 Task: Add Sprouts Blackened Seasoned Chicken Breast to the cart.
Action: Mouse moved to (15, 116)
Screenshot: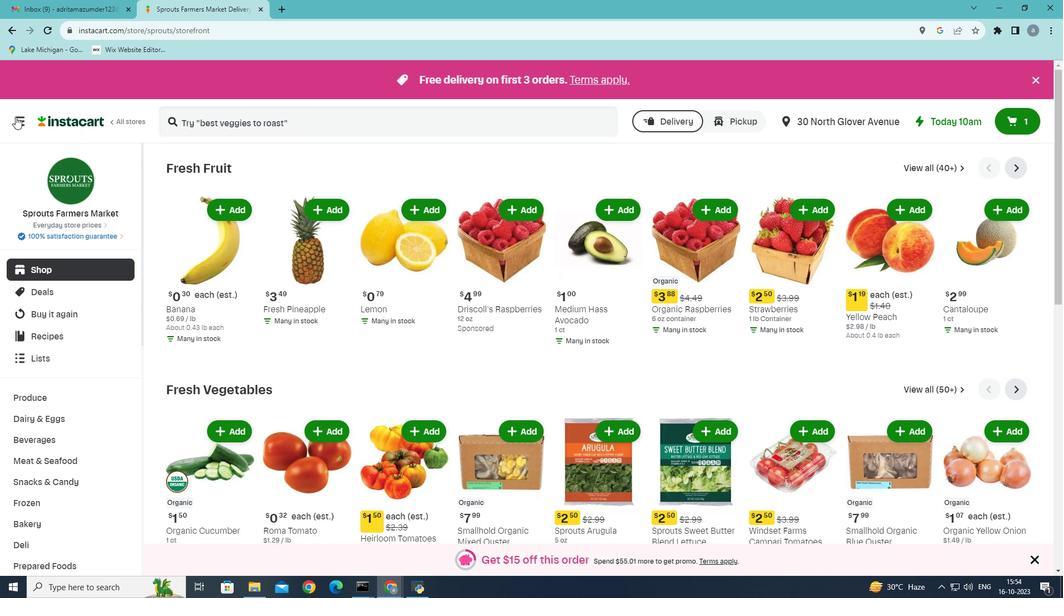 
Action: Mouse pressed left at (15, 116)
Screenshot: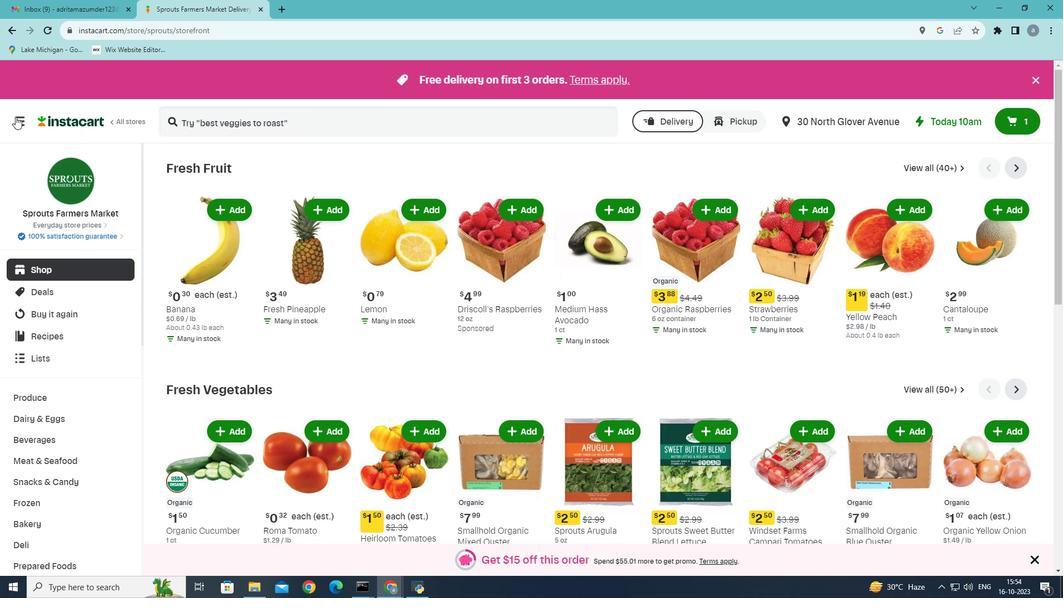 
Action: Mouse moved to (51, 320)
Screenshot: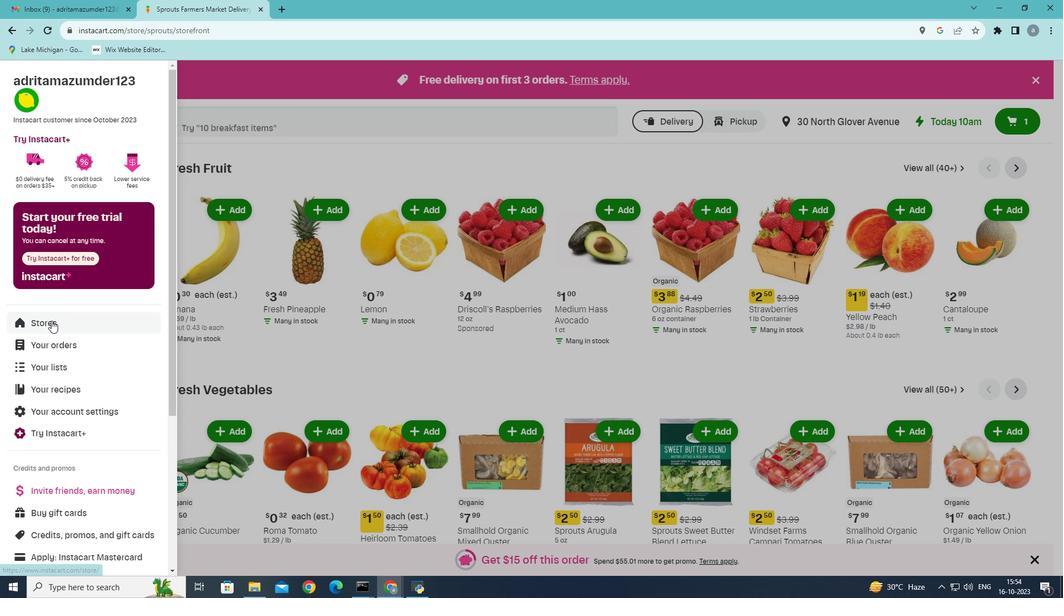 
Action: Mouse pressed left at (51, 320)
Screenshot: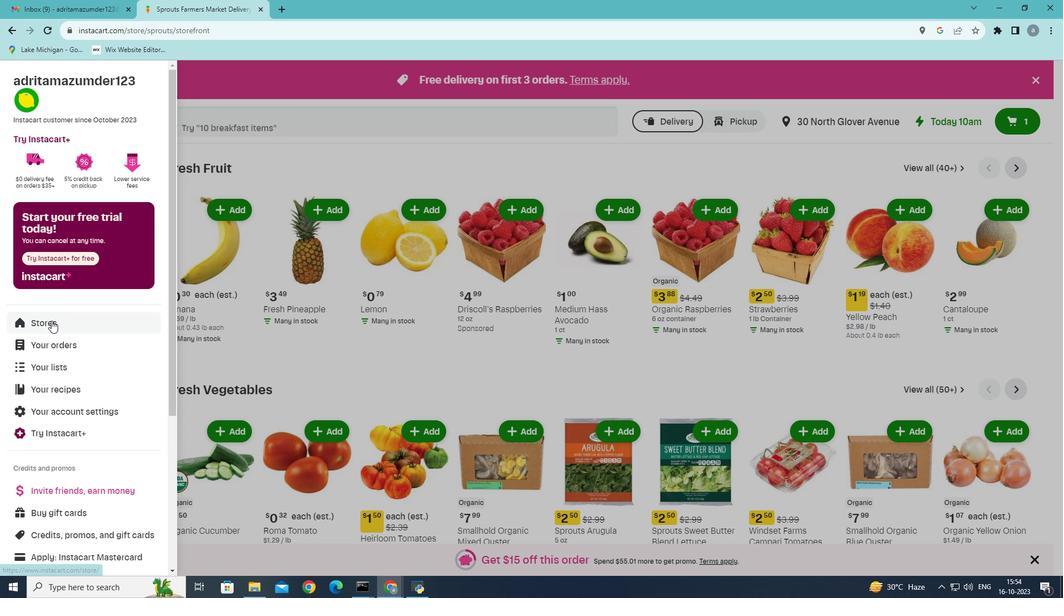 
Action: Mouse moved to (255, 127)
Screenshot: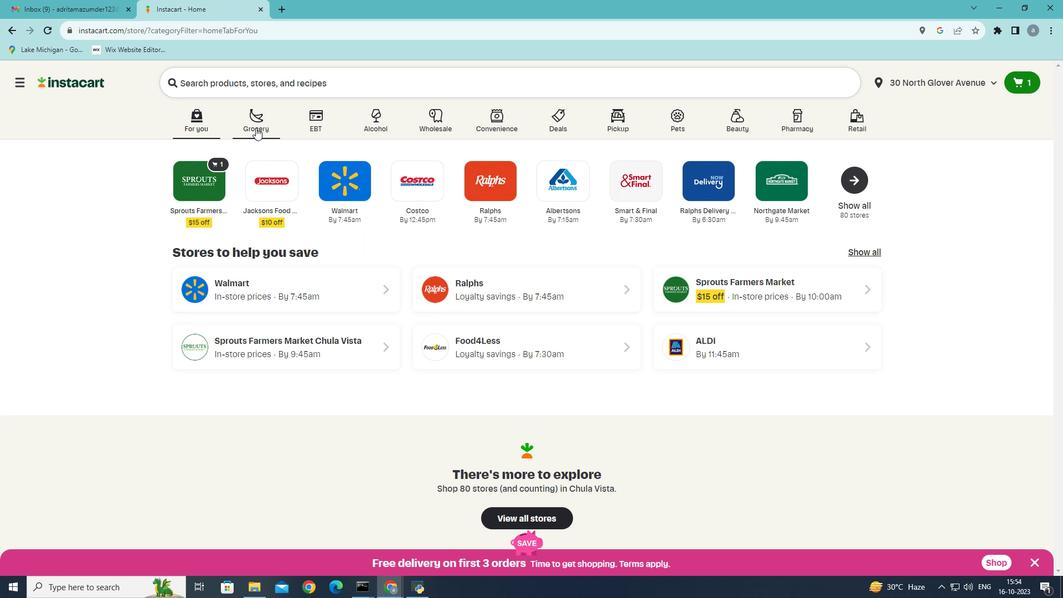
Action: Mouse pressed left at (255, 127)
Screenshot: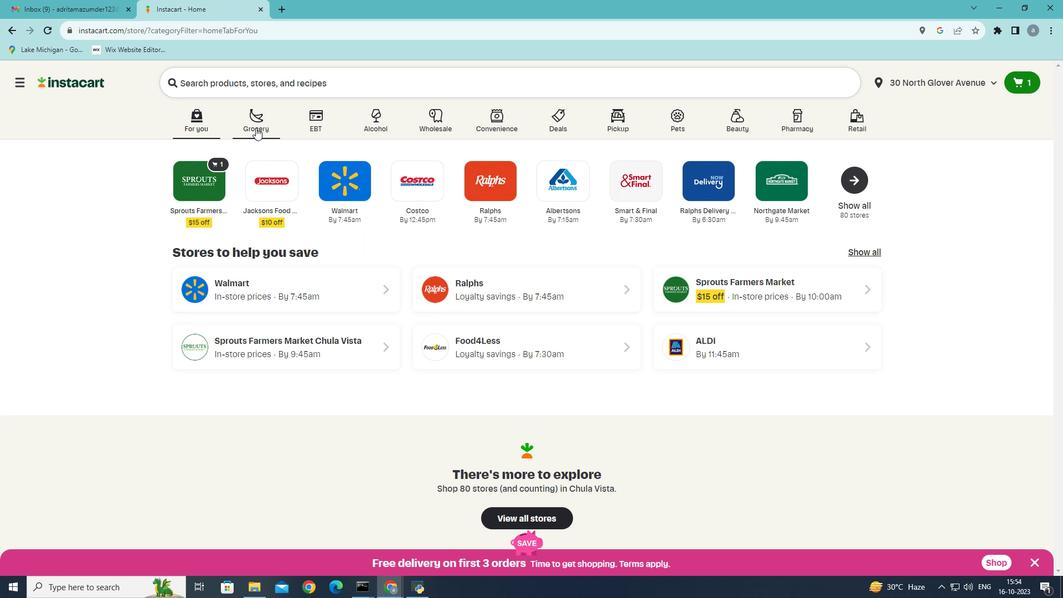 
Action: Mouse moved to (319, 211)
Screenshot: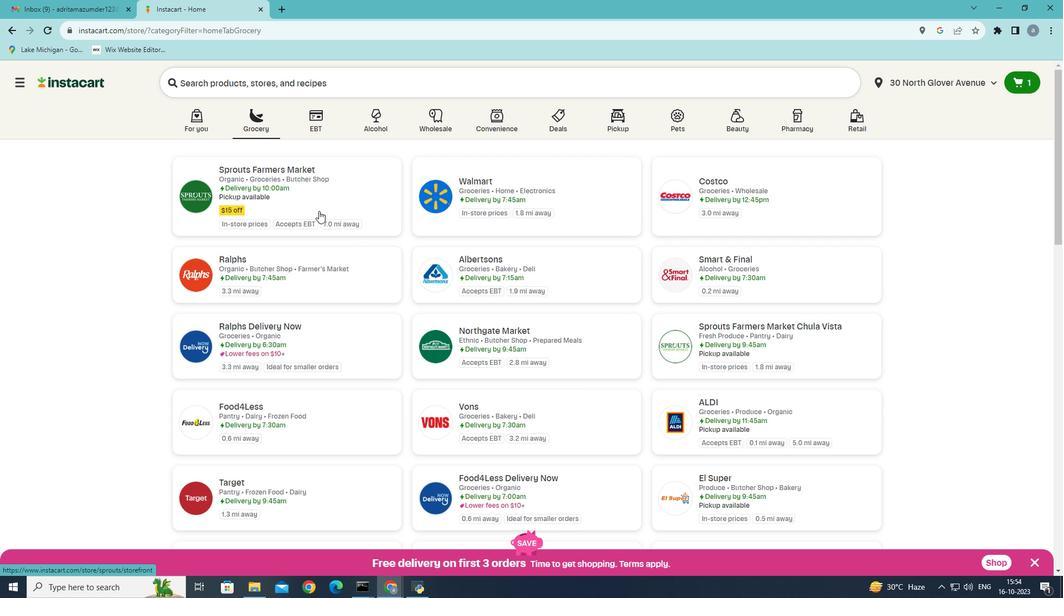 
Action: Mouse pressed left at (319, 211)
Screenshot: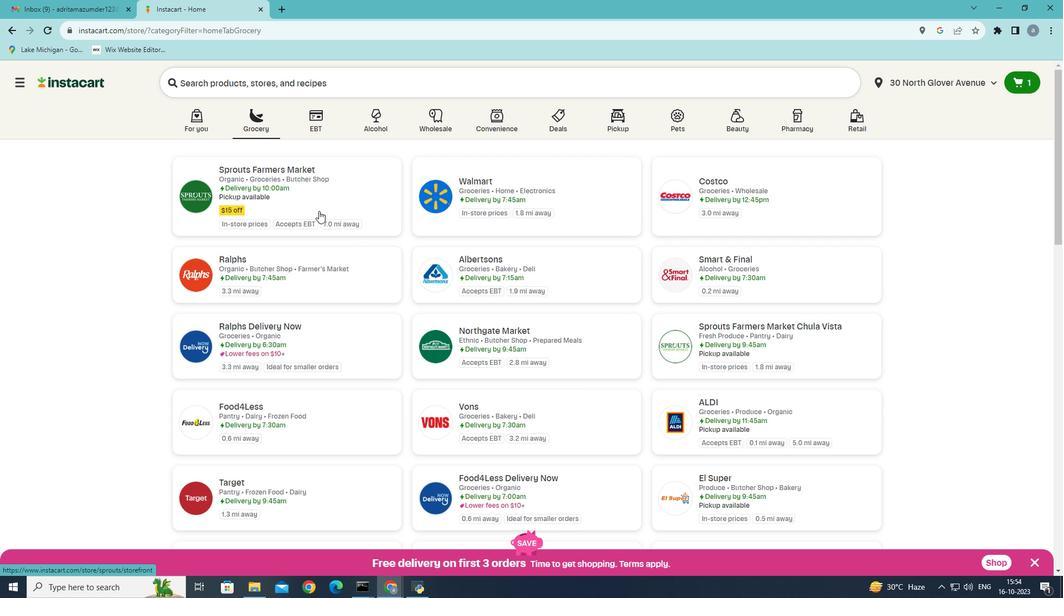 
Action: Mouse moved to (61, 460)
Screenshot: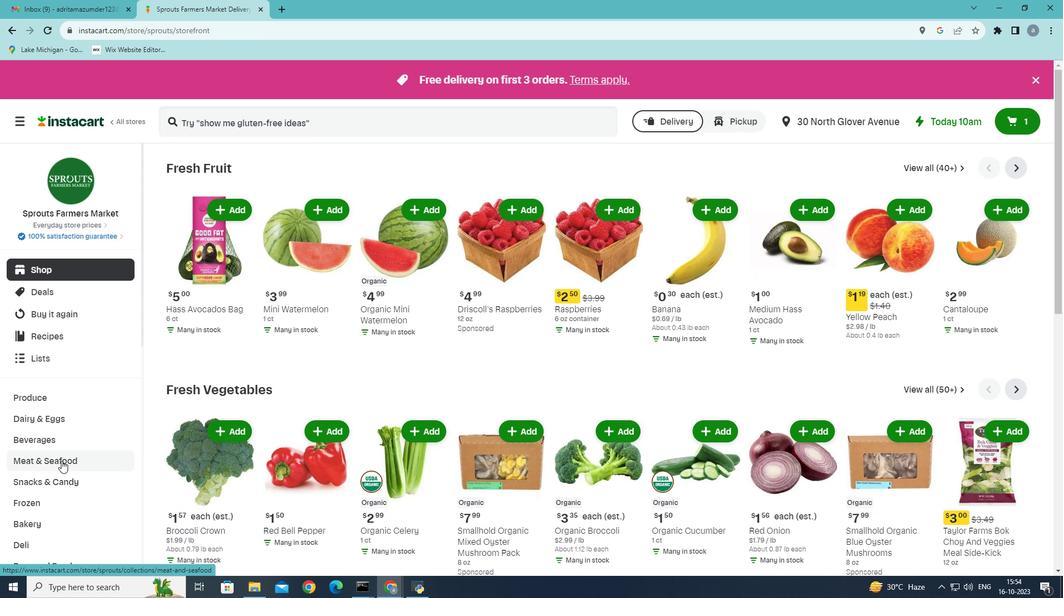 
Action: Mouse pressed left at (61, 460)
Screenshot: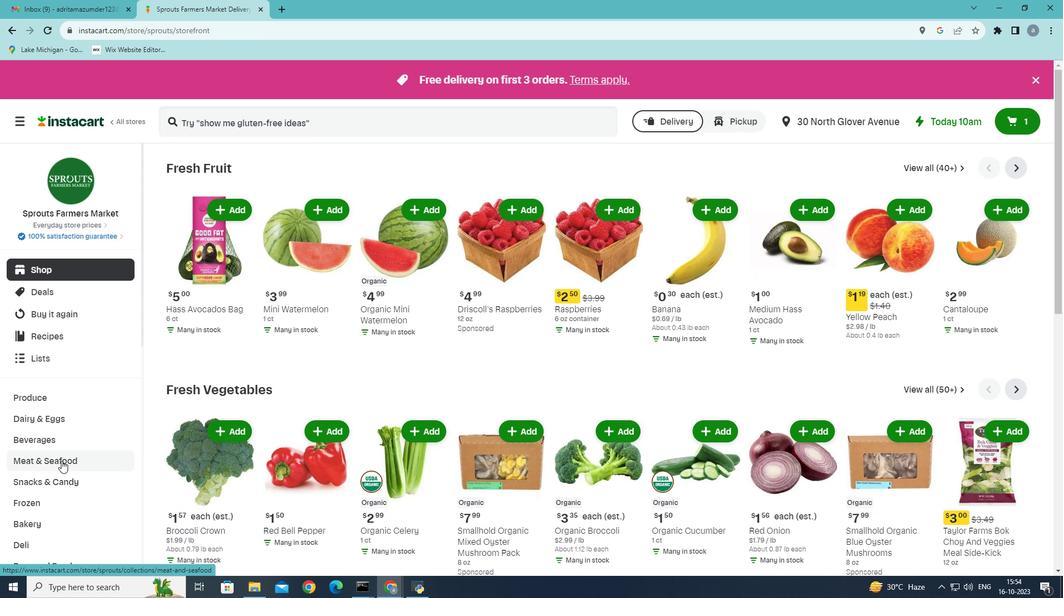 
Action: Mouse moved to (272, 192)
Screenshot: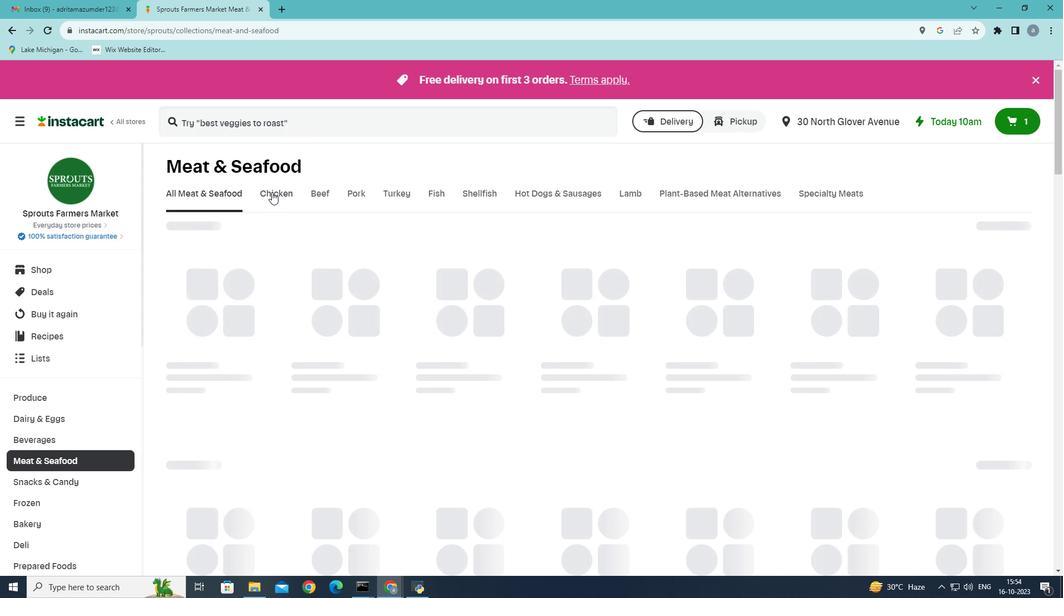 
Action: Mouse pressed left at (272, 192)
Screenshot: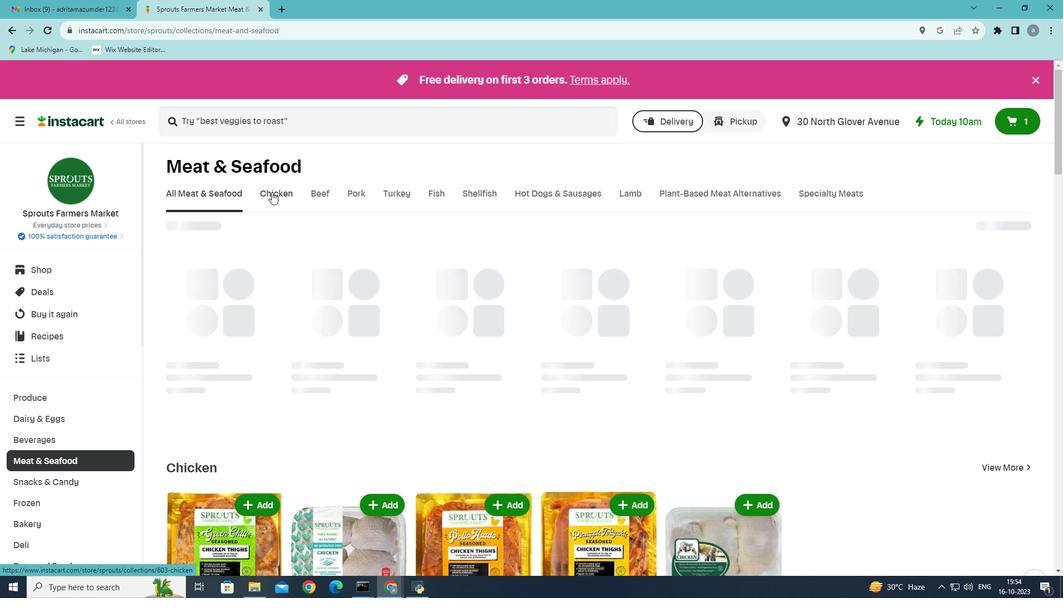 
Action: Mouse moved to (248, 245)
Screenshot: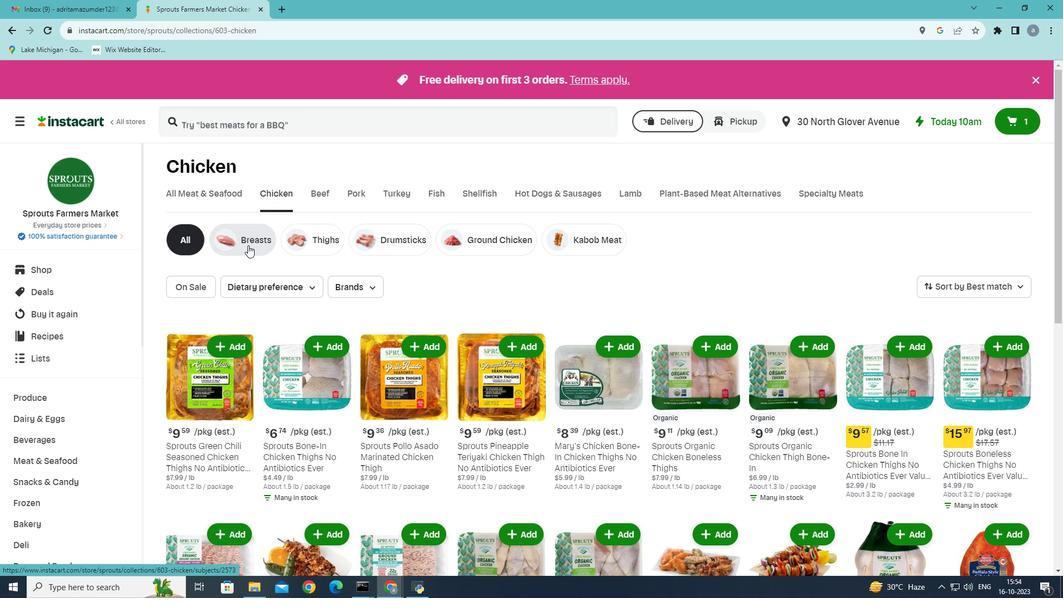 
Action: Mouse pressed left at (248, 245)
Screenshot: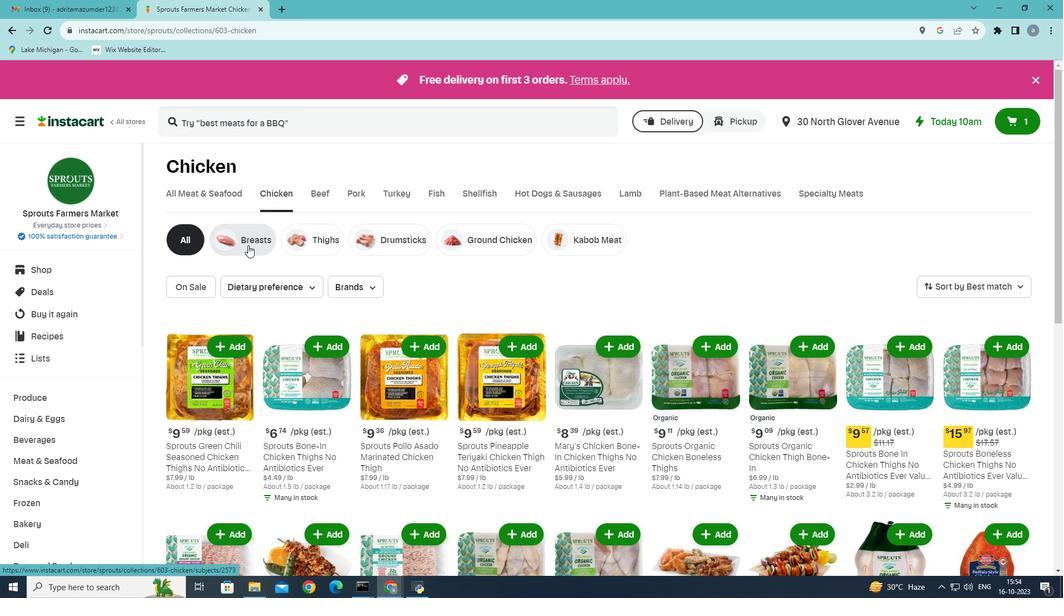 
Action: Mouse moved to (249, 119)
Screenshot: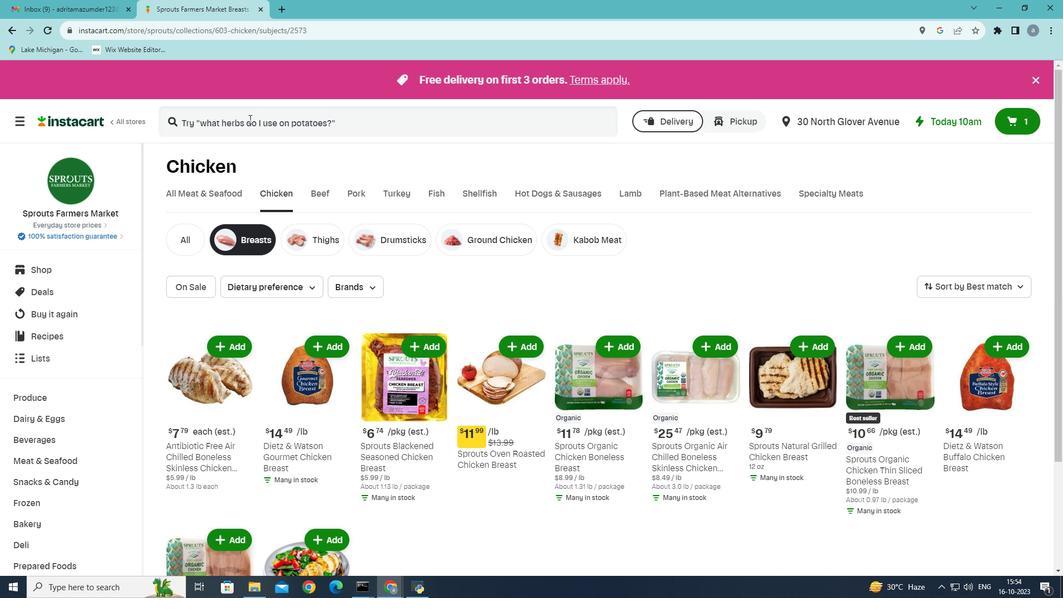 
Action: Mouse pressed left at (249, 119)
Screenshot: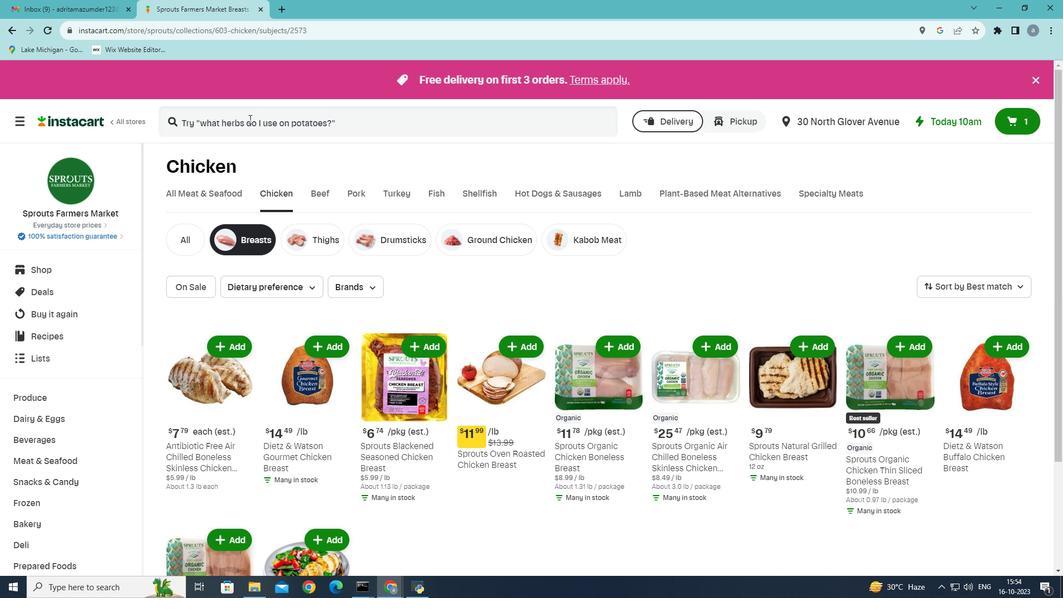 
Action: Mouse moved to (250, 121)
Screenshot: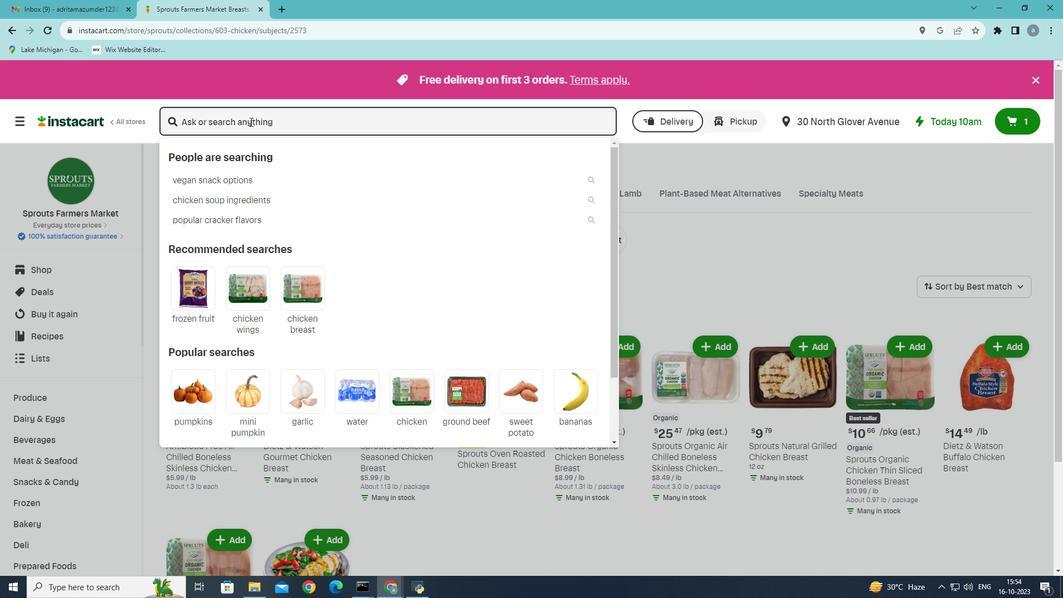 
Action: Key pressed <Key.shift>Sprouts<Key.space><Key.shift>Blackened<Key.space><Key.shift><Key.shift>Seasones<Key.space><Key.shift>chiken<Key.space><Key.shift>Breast
Screenshot: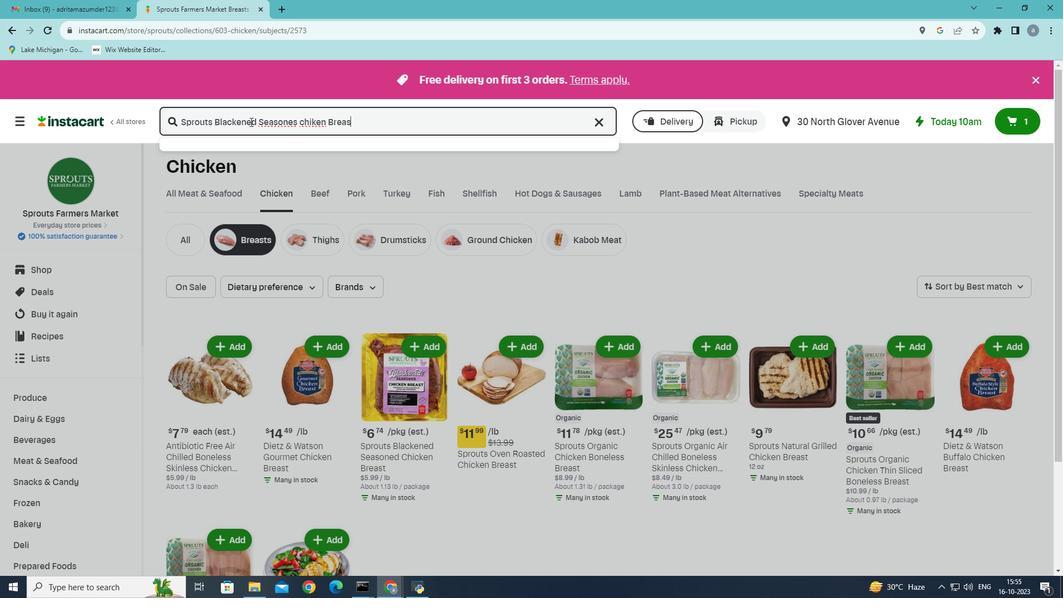 
Action: Mouse moved to (310, 121)
Screenshot: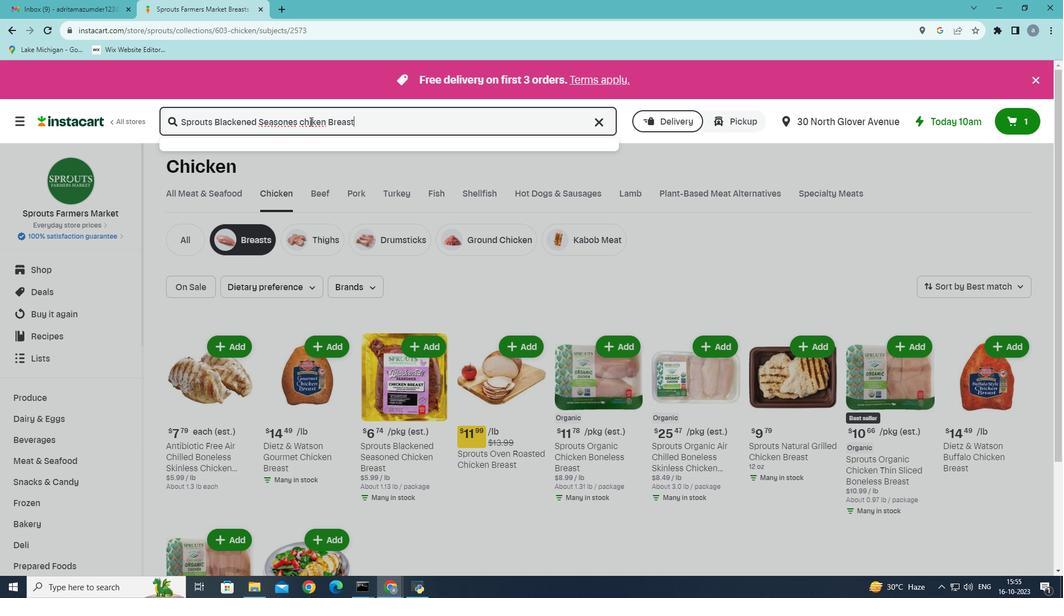 
Action: Mouse pressed left at (310, 121)
Screenshot: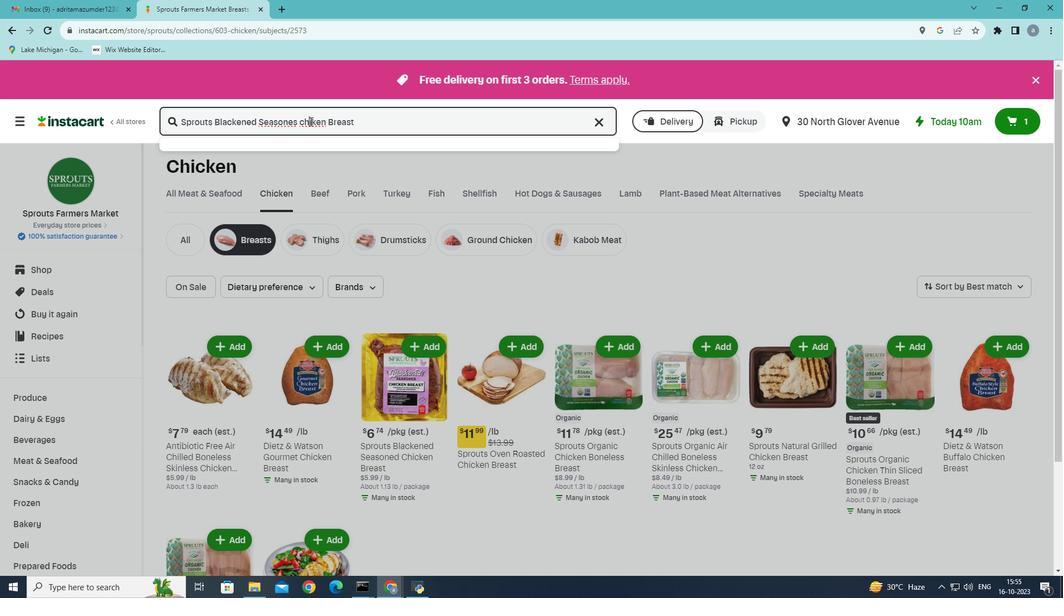 
Action: Mouse moved to (311, 121)
Screenshot: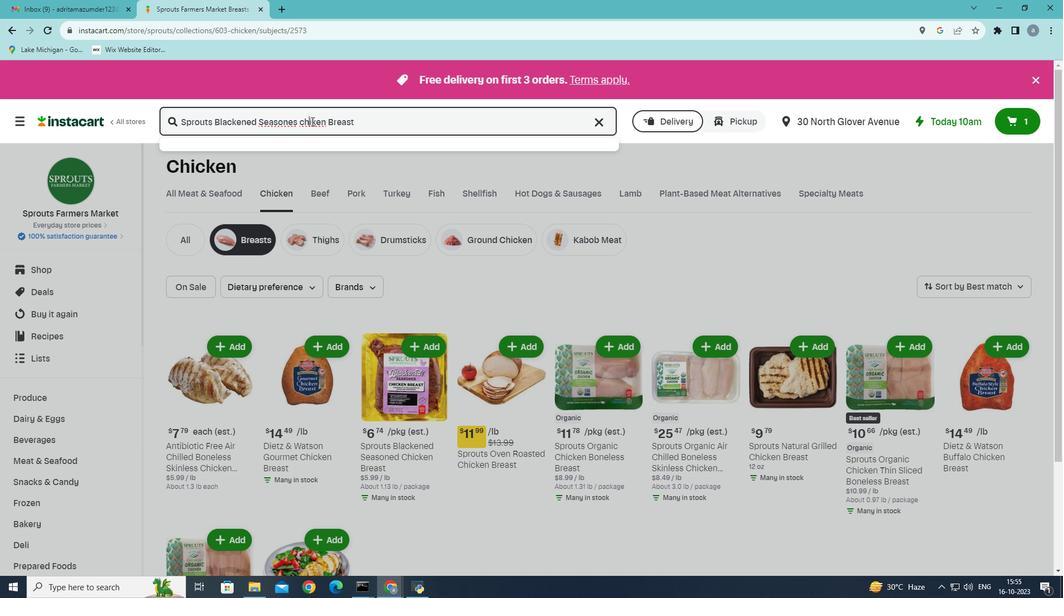 
Action: Mouse pressed left at (311, 121)
Screenshot: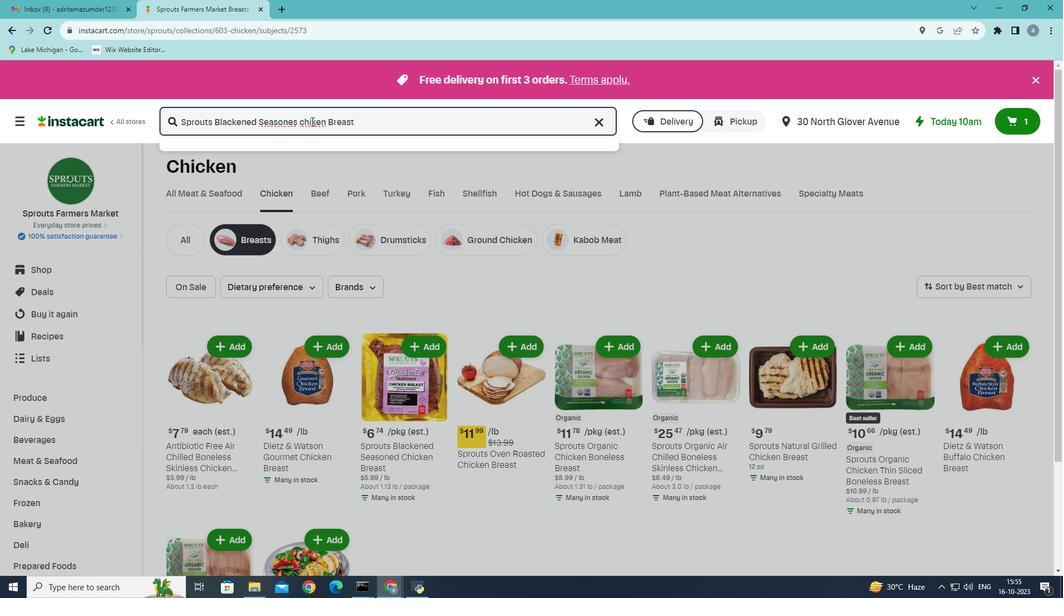 
Action: Mouse moved to (305, 129)
Screenshot: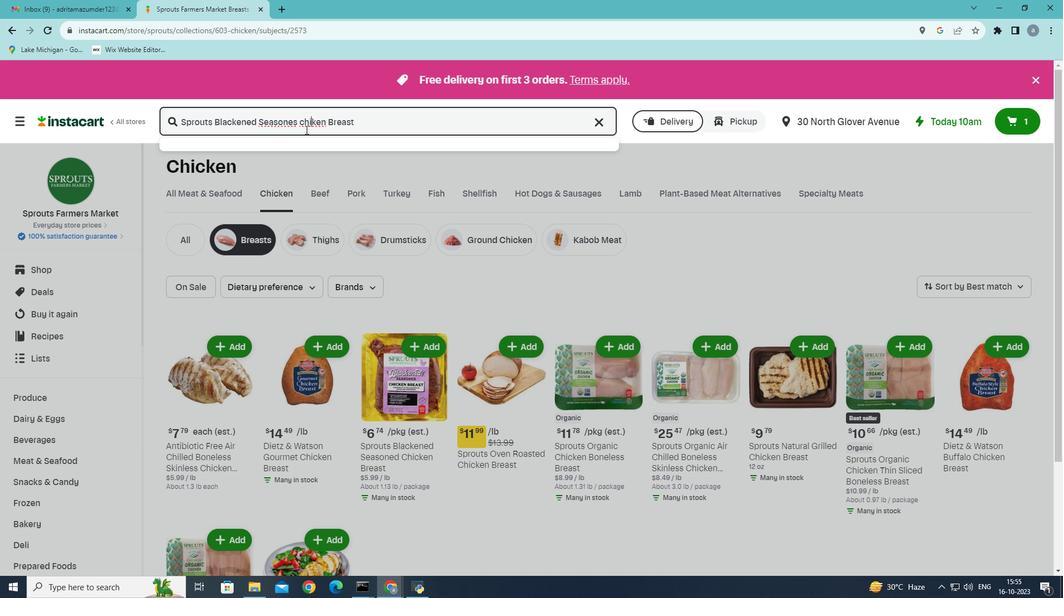 
Action: Key pressed c
Screenshot: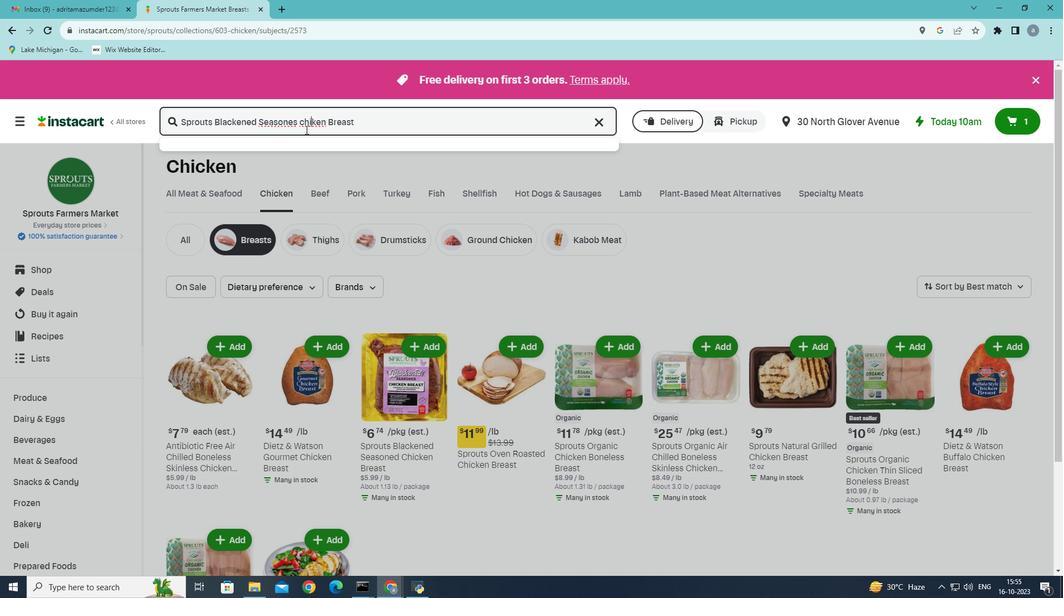 
Action: Mouse moved to (298, 121)
Screenshot: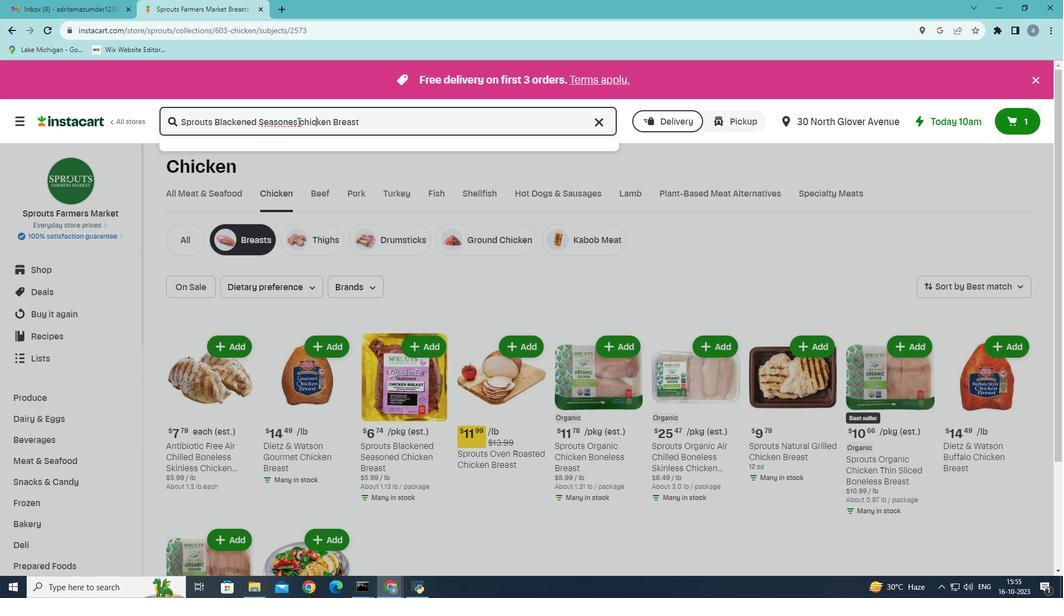 
Action: Mouse pressed left at (298, 121)
Screenshot: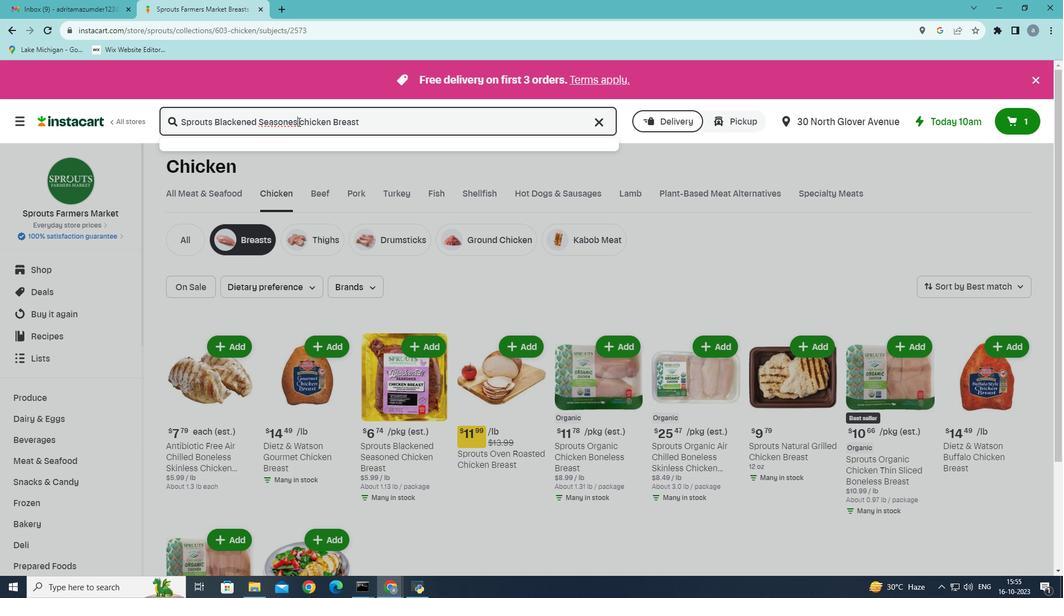 
Action: Mouse moved to (328, 132)
Screenshot: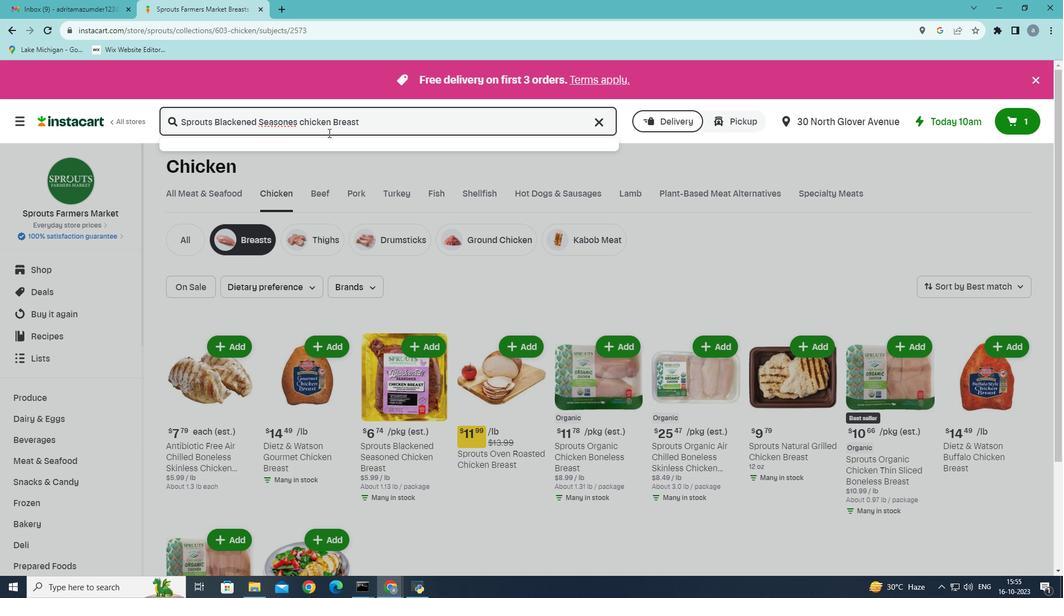 
Action: Key pressed <Key.backspace>
Screenshot: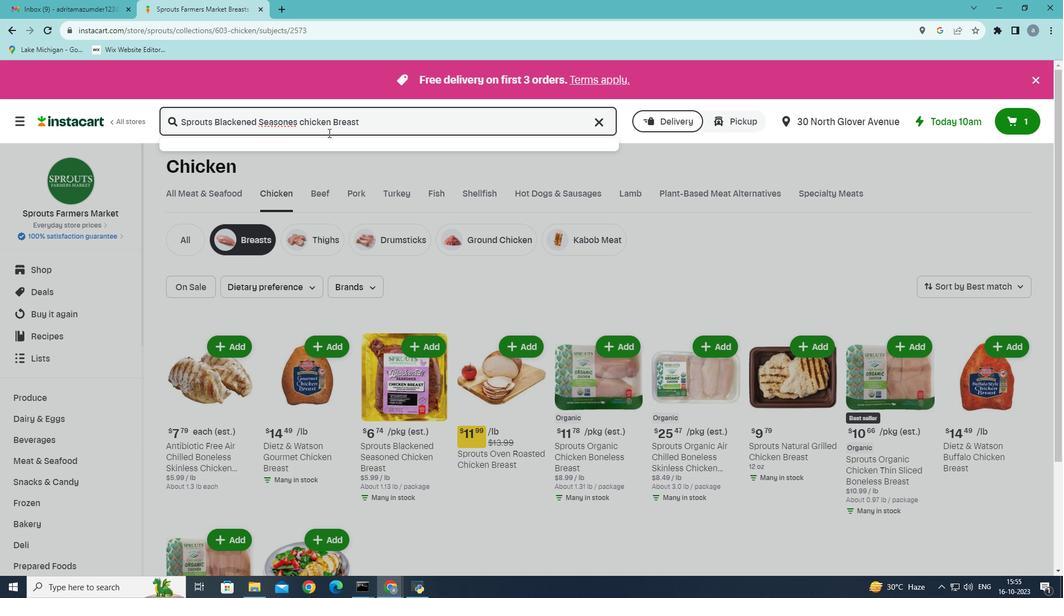 
Action: Mouse moved to (329, 130)
Screenshot: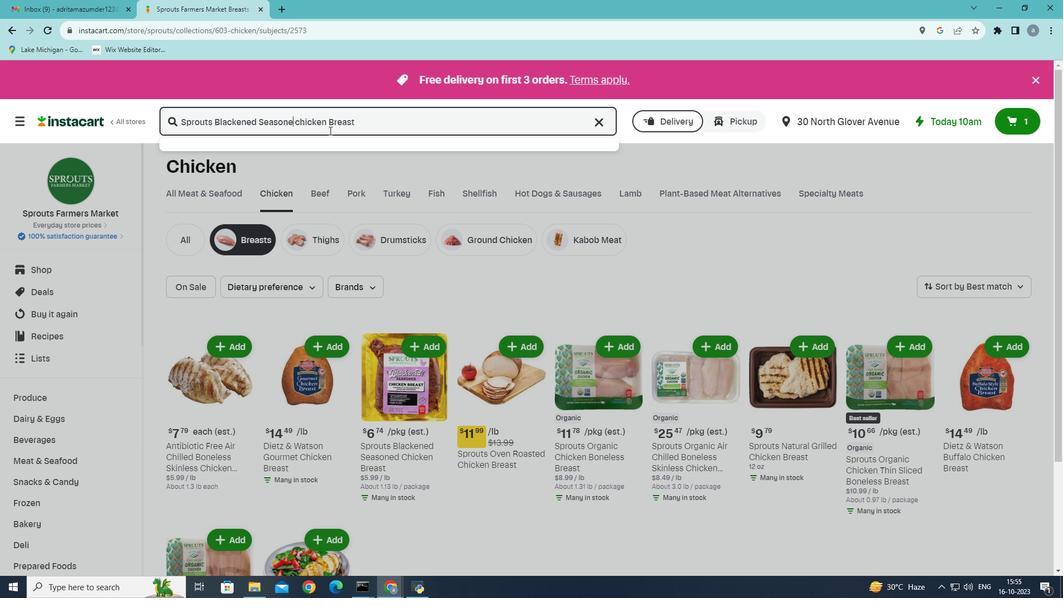 
Action: Key pressed d
Screenshot: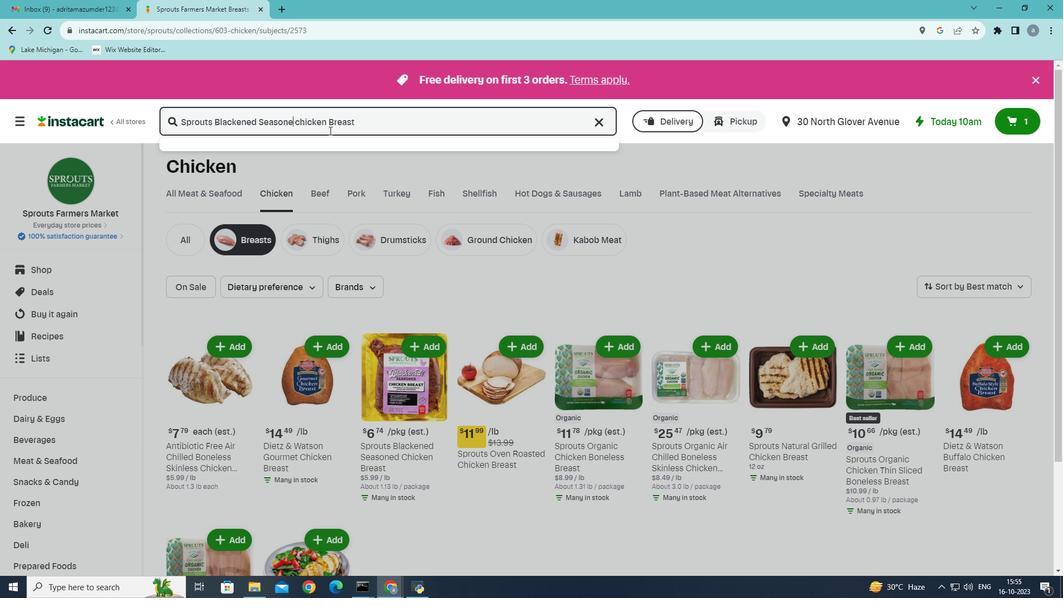 
Action: Mouse moved to (364, 125)
Screenshot: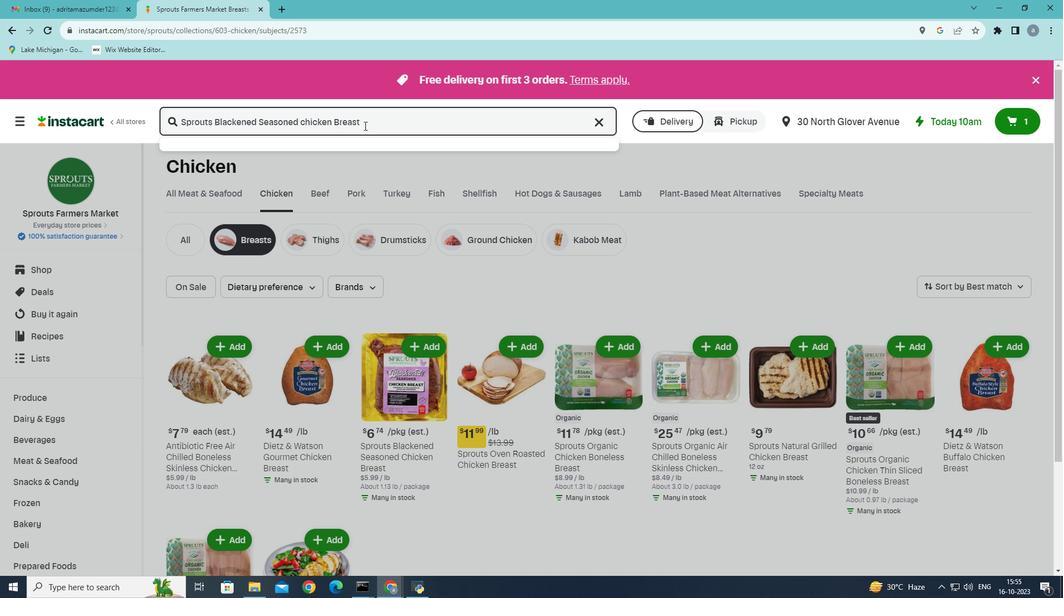 
Action: Mouse pressed left at (364, 125)
Screenshot: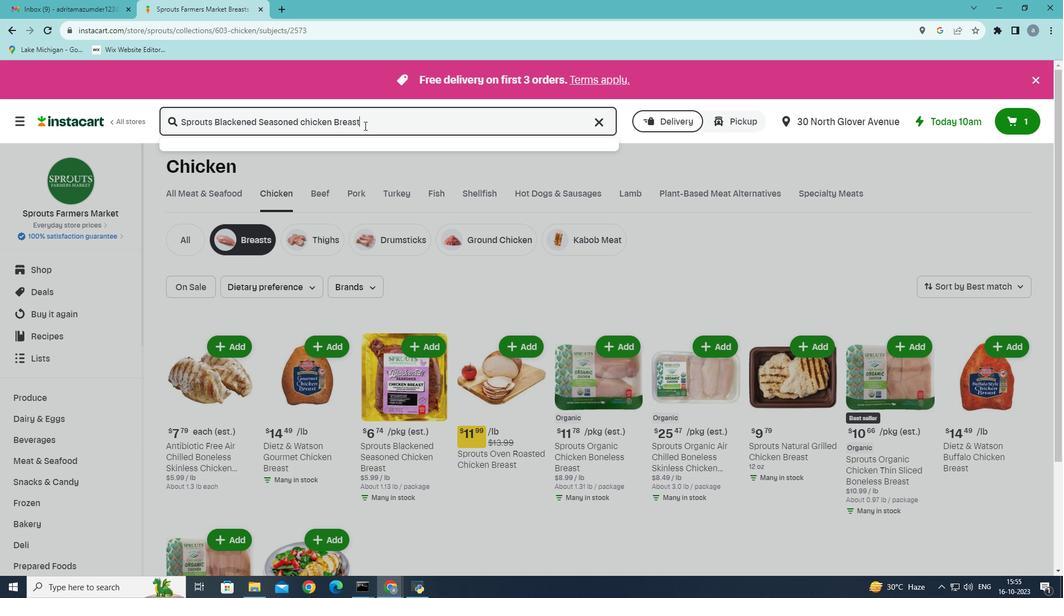 
Action: Key pressed <Key.enter>
Screenshot: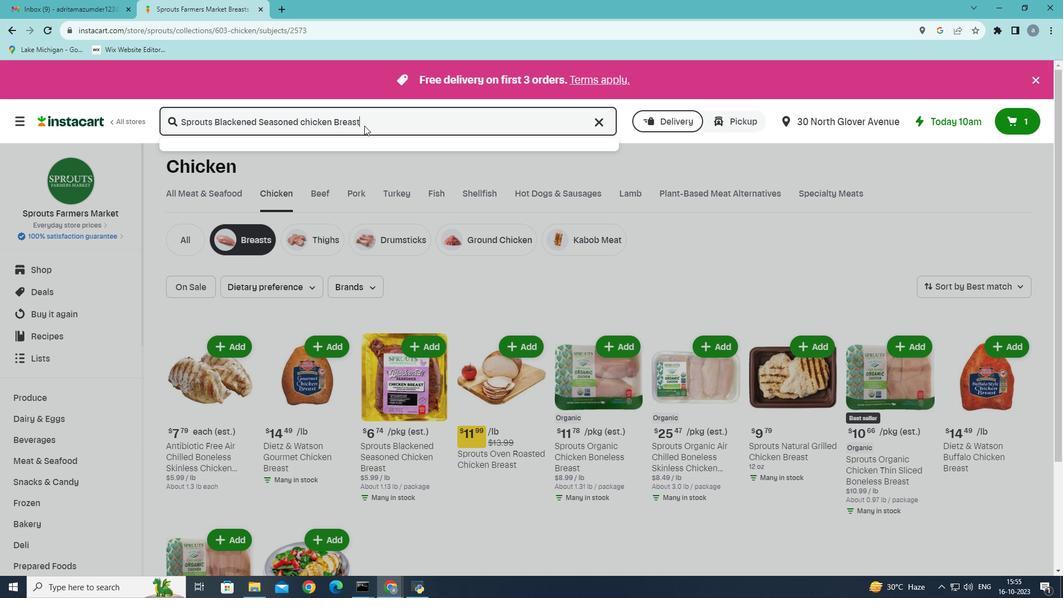 
Action: Mouse moved to (346, 117)
Screenshot: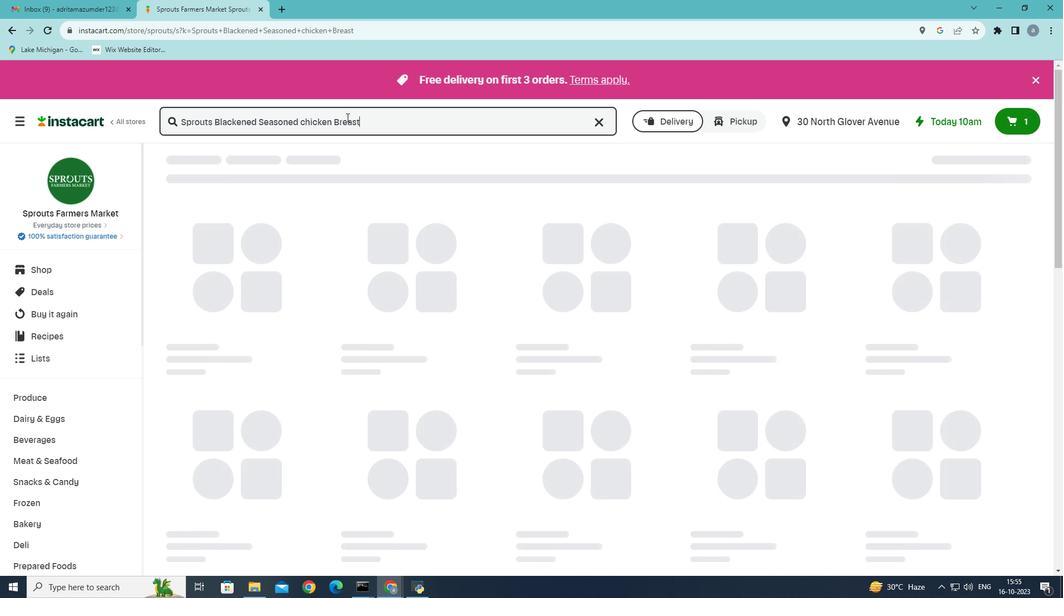 
Action: Key pressed <Key.backspace><Key.backspace><Key.backspace><Key.backspace>
Screenshot: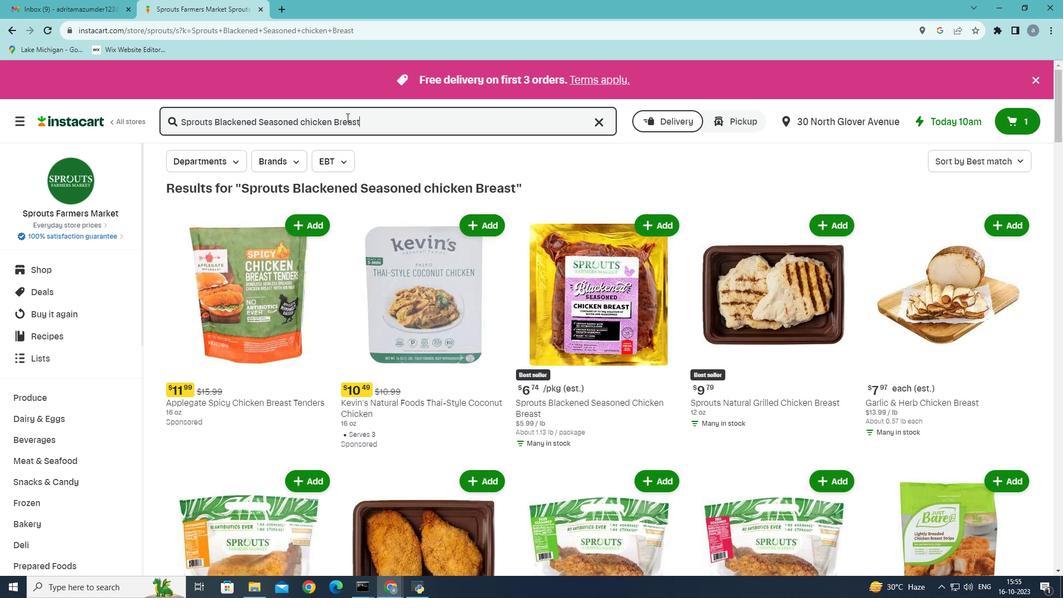 
Action: Mouse moved to (644, 223)
Screenshot: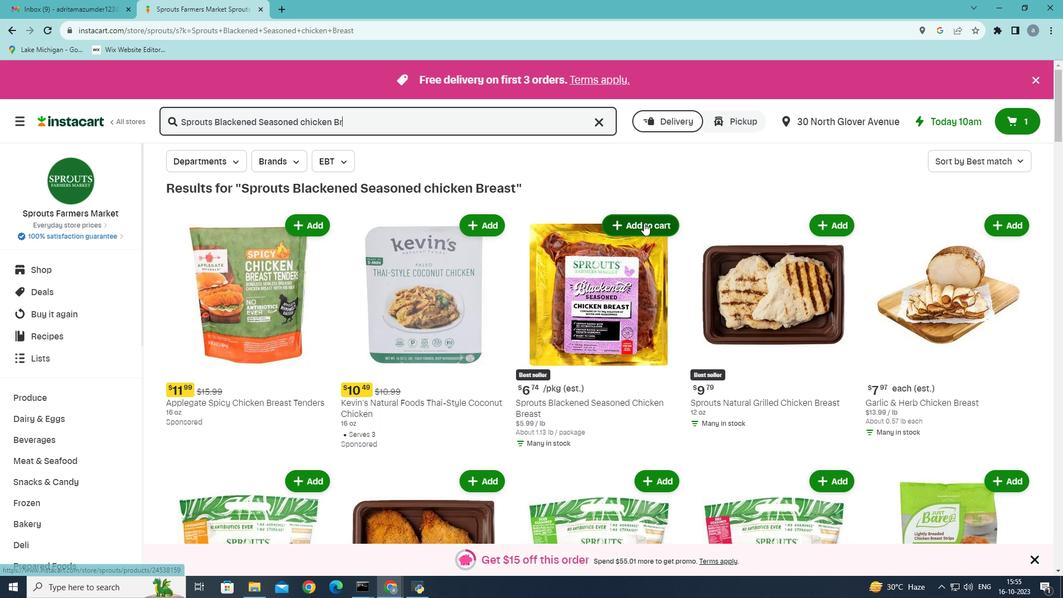 
Action: Mouse pressed left at (644, 223)
Screenshot: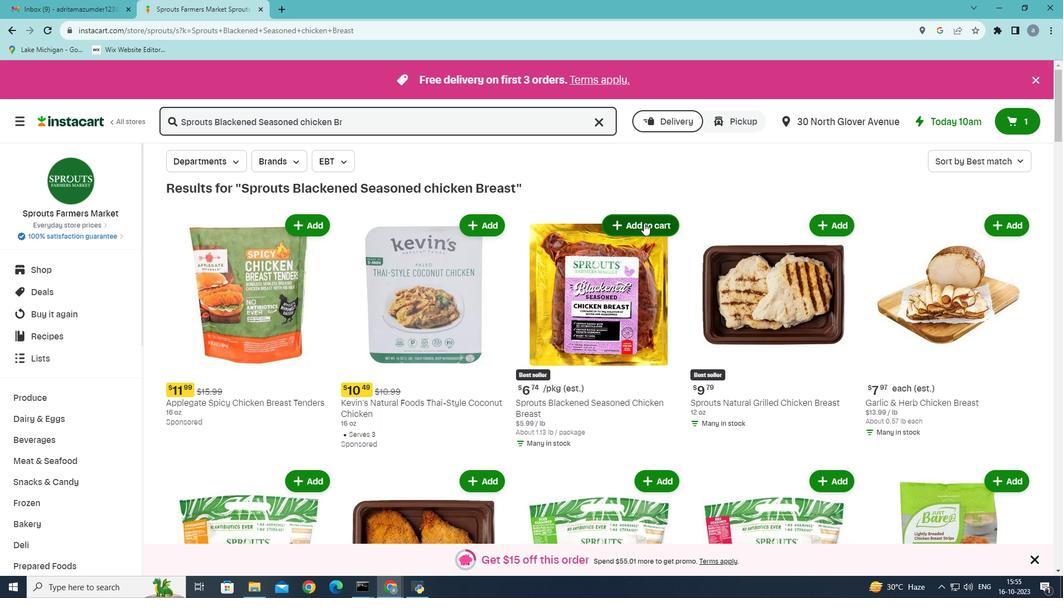 
